 Task: Add a condition where "Hours since update Less than Twenty" in unsolved tickets in your groups.
Action: Mouse moved to (159, 376)
Screenshot: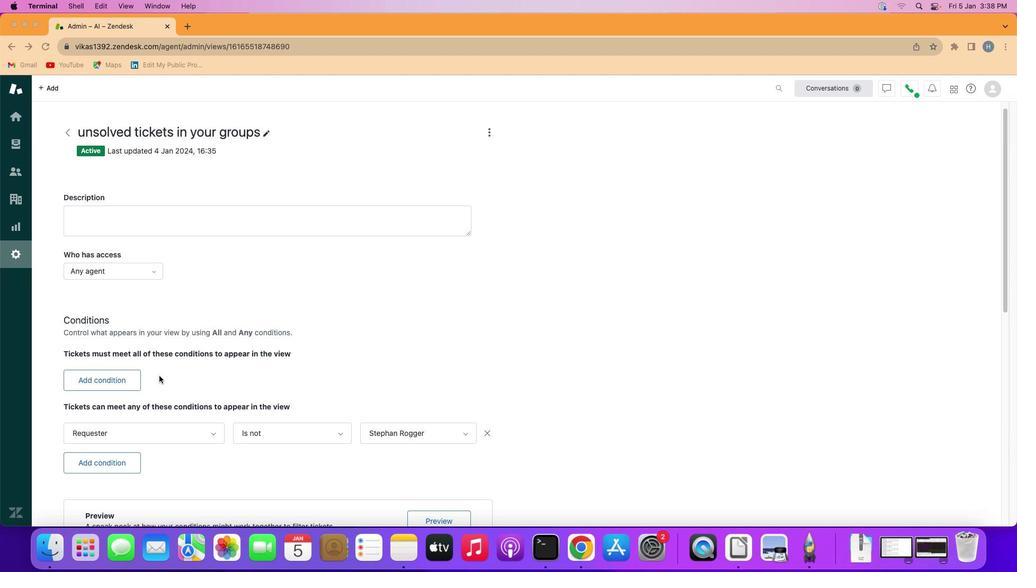 
Action: Mouse pressed left at (159, 376)
Screenshot: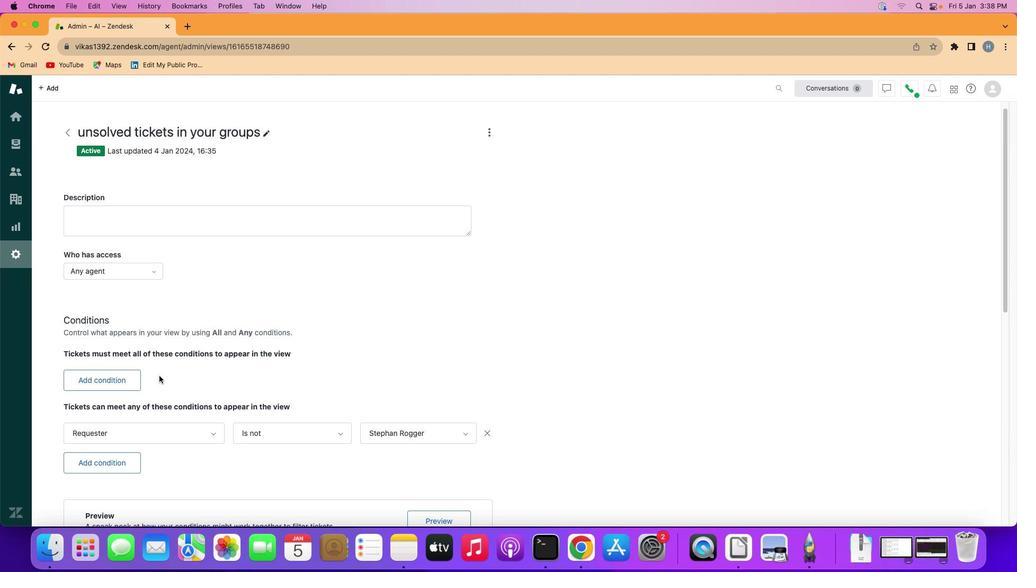 
Action: Mouse moved to (113, 379)
Screenshot: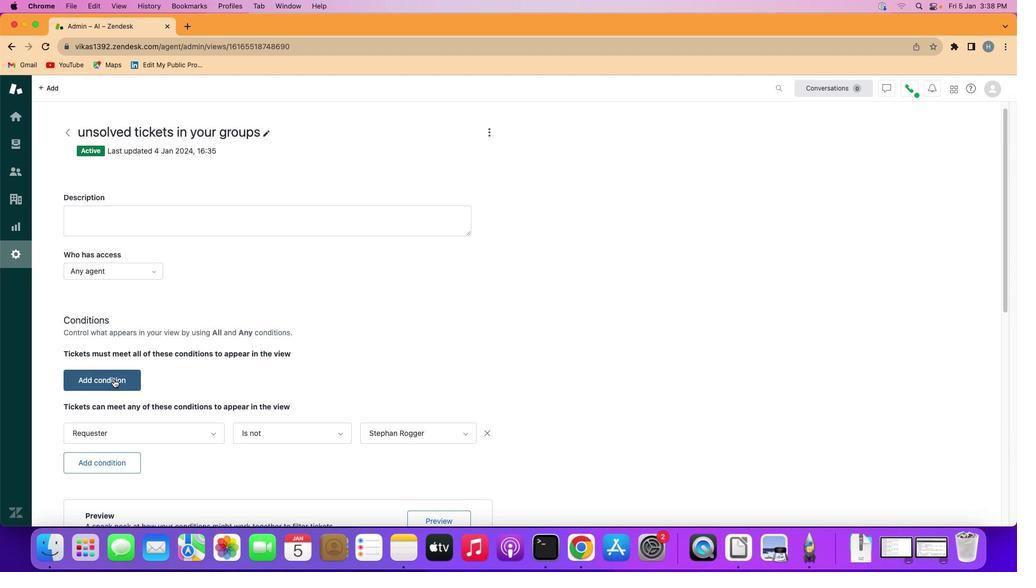 
Action: Mouse pressed left at (113, 379)
Screenshot: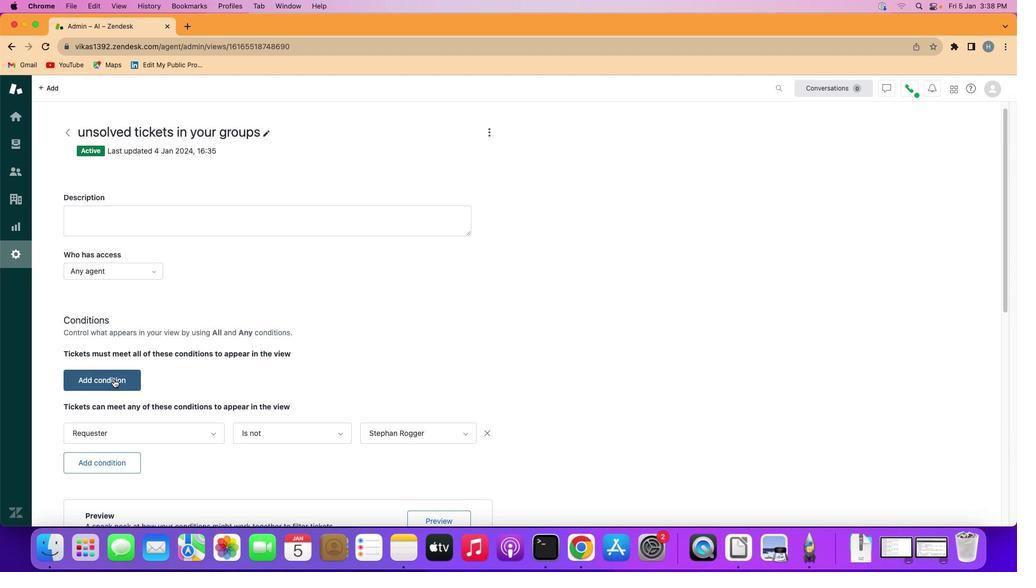 
Action: Mouse moved to (153, 379)
Screenshot: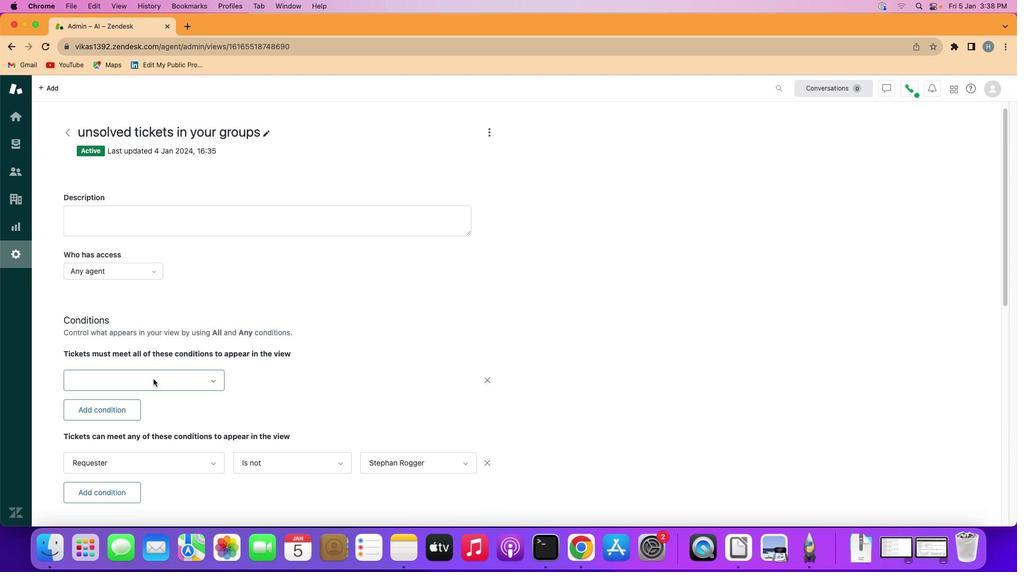 
Action: Mouse pressed left at (153, 379)
Screenshot: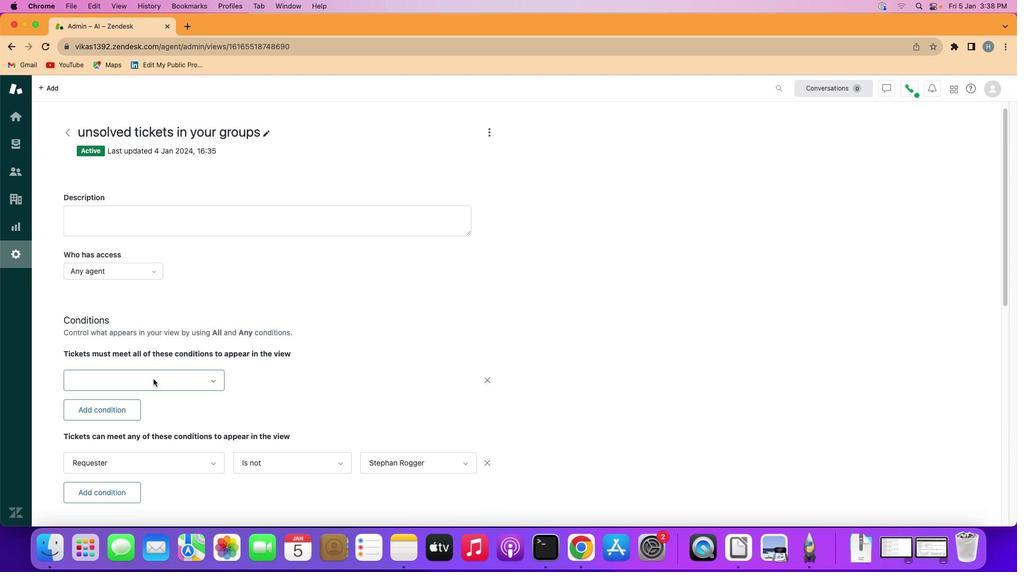 
Action: Mouse moved to (154, 301)
Screenshot: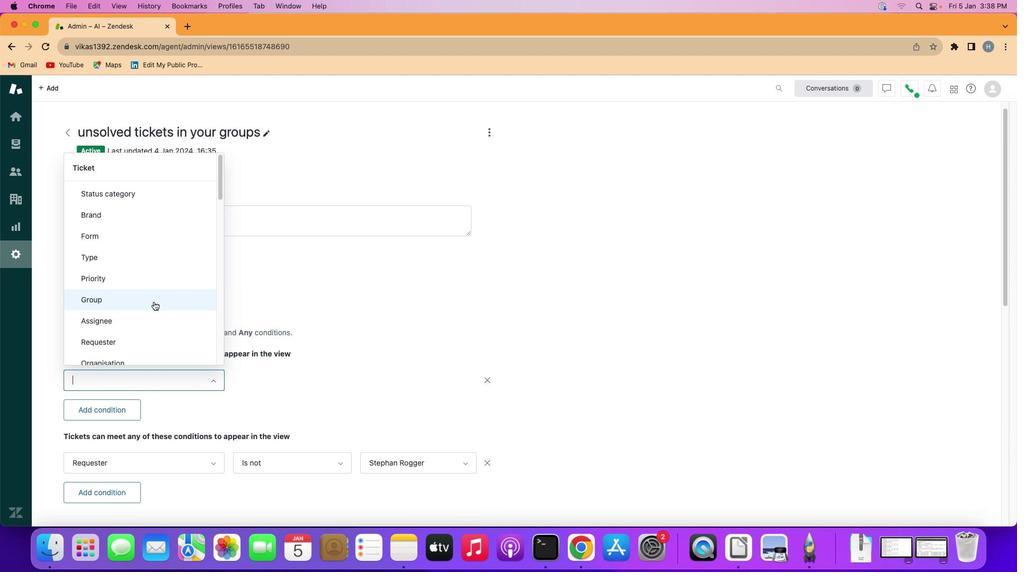 
Action: Mouse scrolled (154, 301) with delta (0, 0)
Screenshot: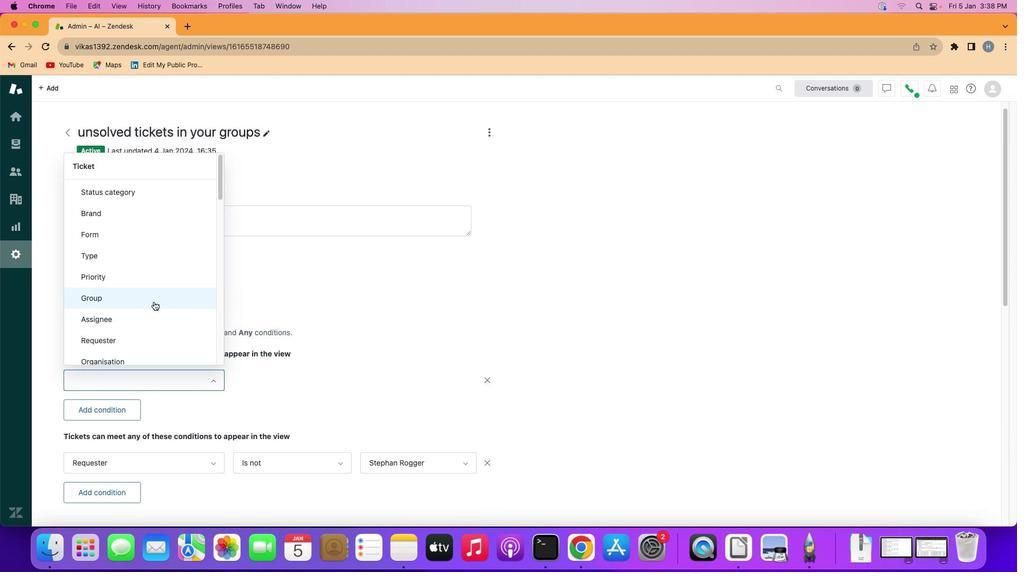 
Action: Mouse scrolled (154, 301) with delta (0, 0)
Screenshot: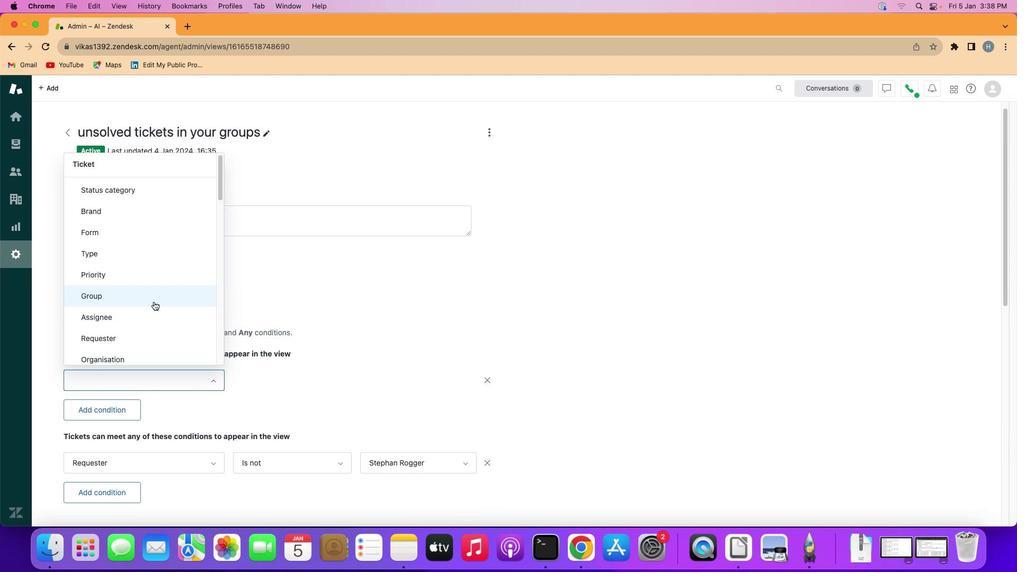 
Action: Mouse scrolled (154, 301) with delta (0, 0)
Screenshot: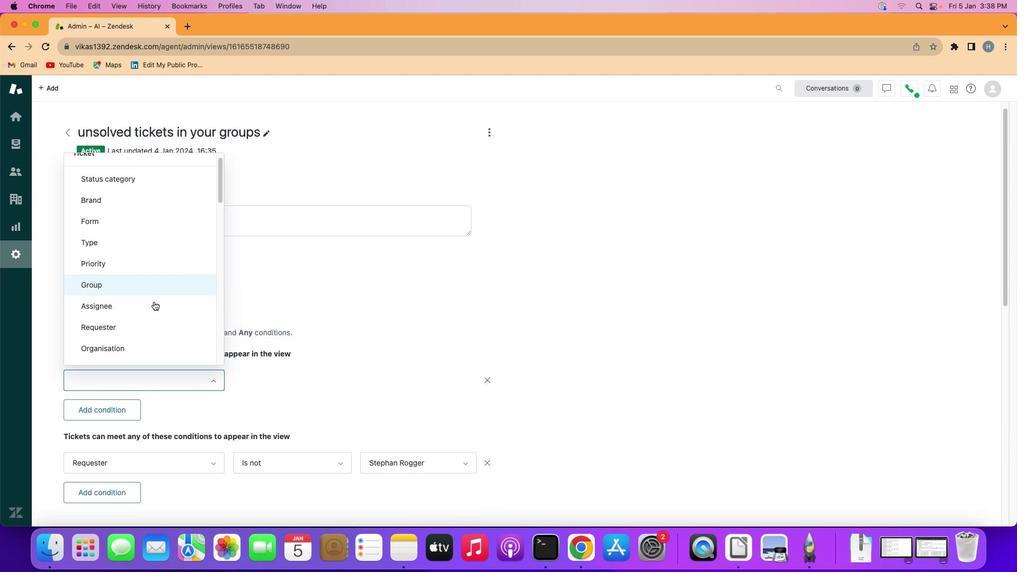 
Action: Mouse scrolled (154, 301) with delta (0, 0)
Screenshot: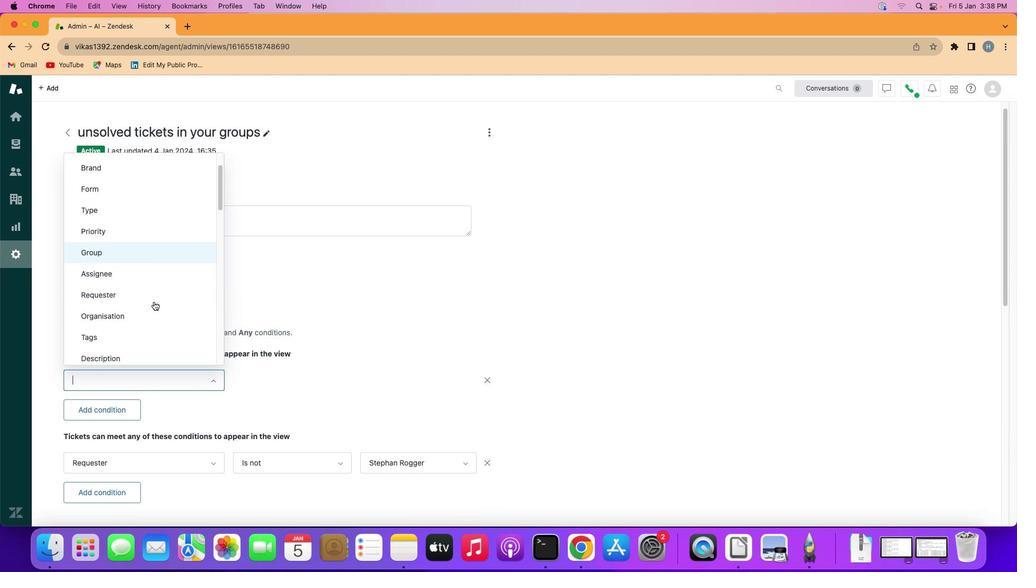 
Action: Mouse scrolled (154, 301) with delta (0, -1)
Screenshot: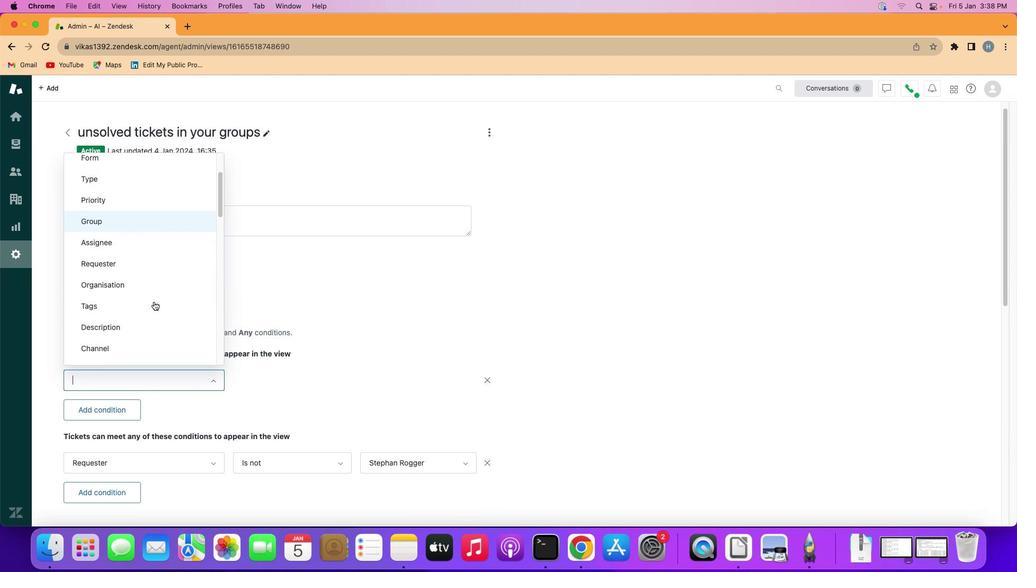 
Action: Mouse moved to (154, 301)
Screenshot: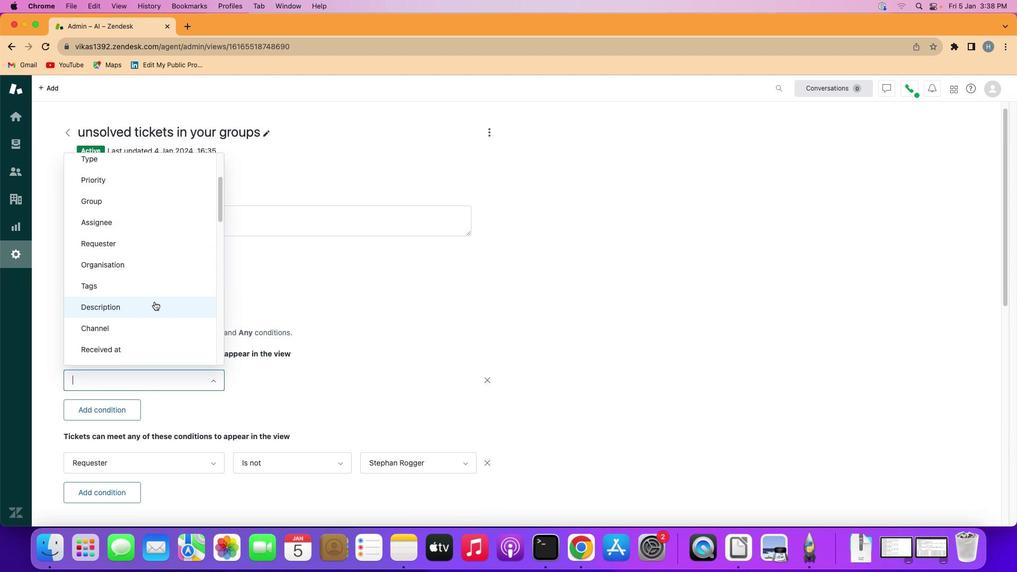 
Action: Mouse scrolled (154, 301) with delta (0, 0)
Screenshot: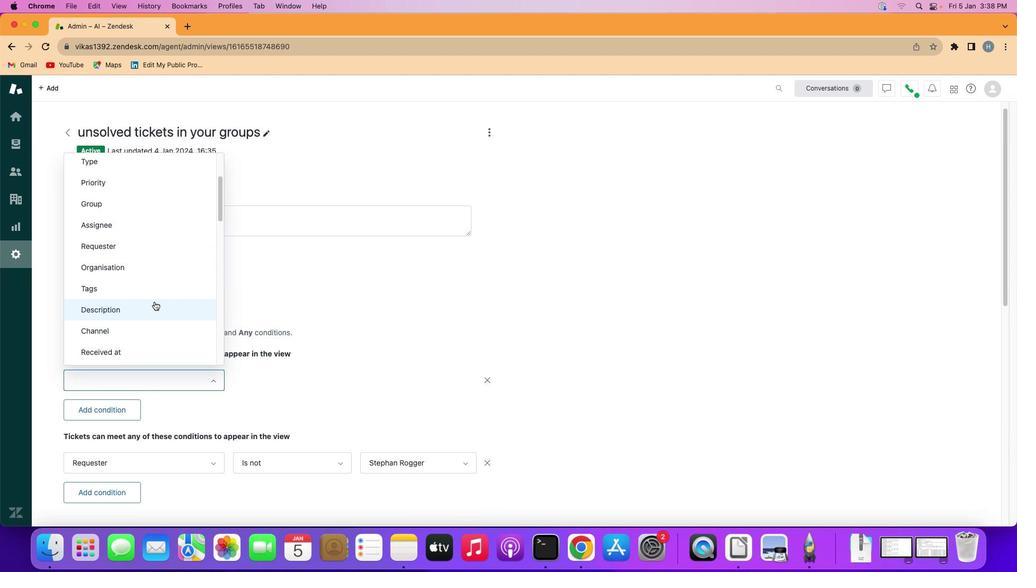 
Action: Mouse scrolled (154, 301) with delta (0, 0)
Screenshot: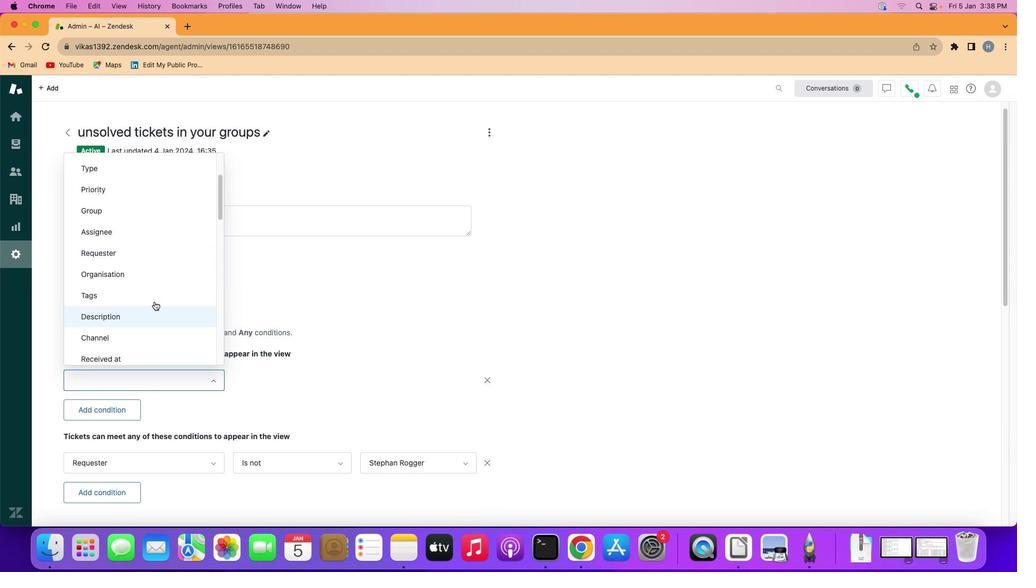 
Action: Mouse scrolled (154, 301) with delta (0, 0)
Screenshot: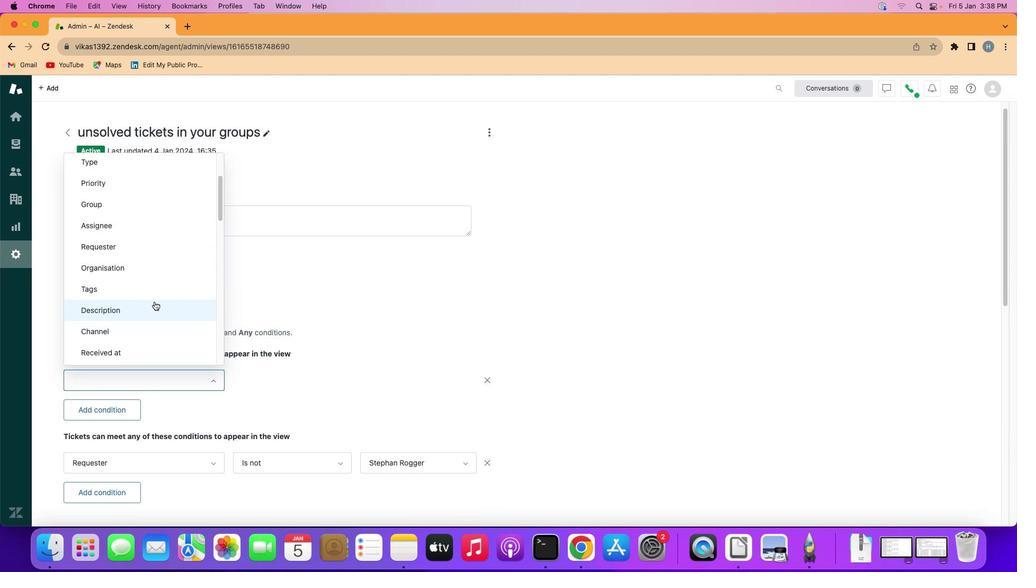 
Action: Mouse scrolled (154, 301) with delta (0, 0)
Screenshot: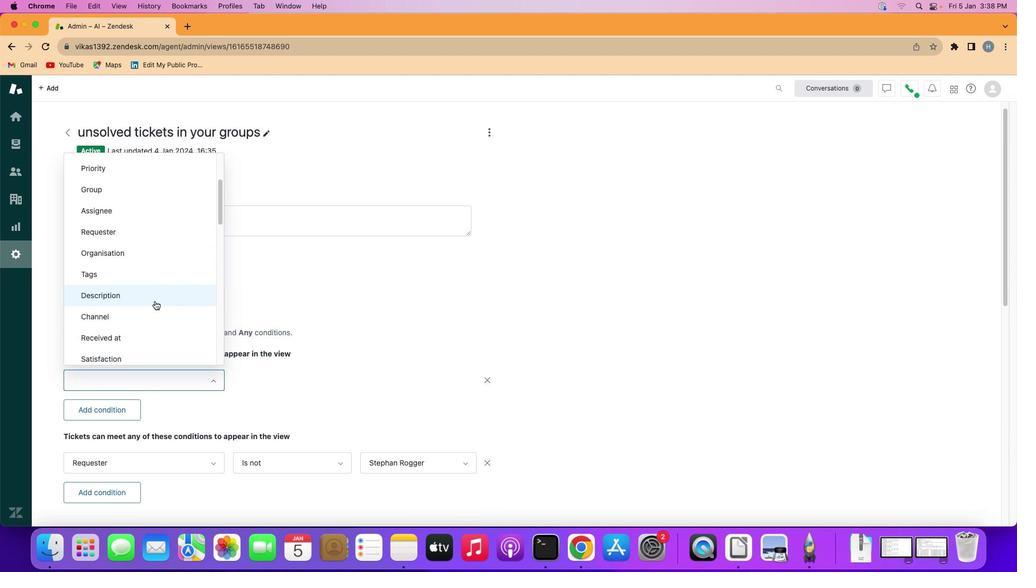 
Action: Mouse moved to (158, 299)
Screenshot: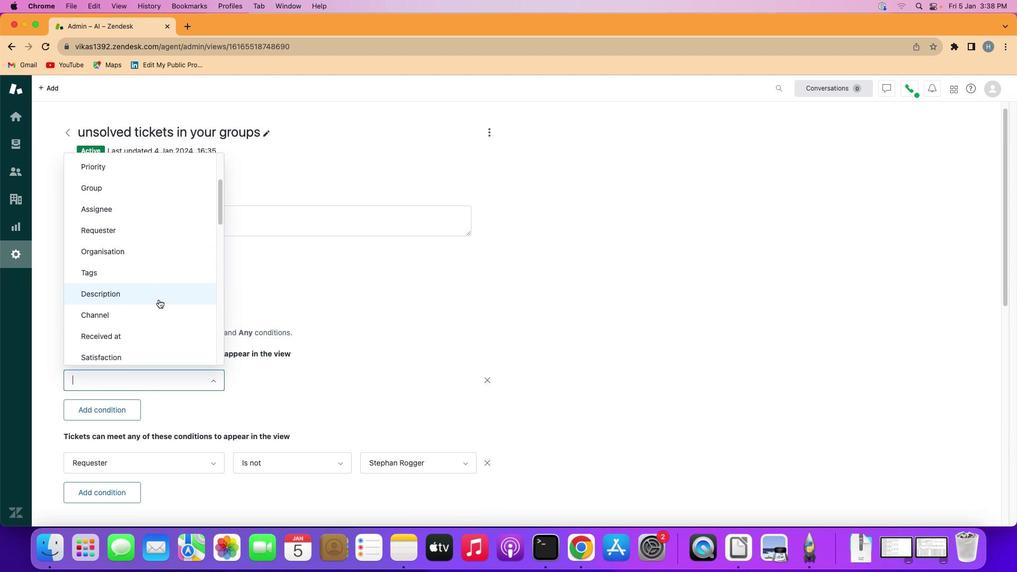 
Action: Mouse scrolled (158, 299) with delta (0, 0)
Screenshot: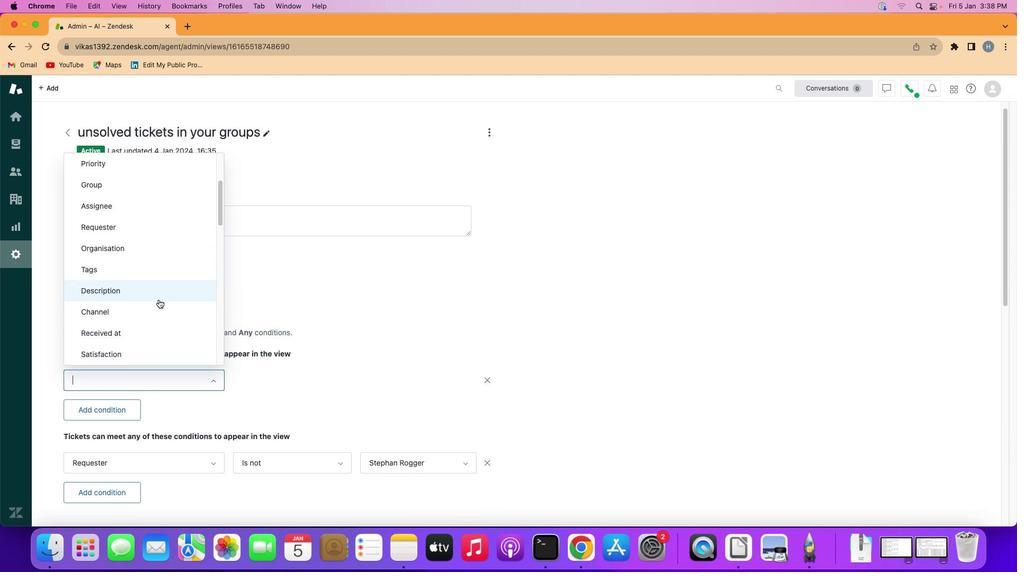 
Action: Mouse scrolled (158, 299) with delta (0, 0)
Screenshot: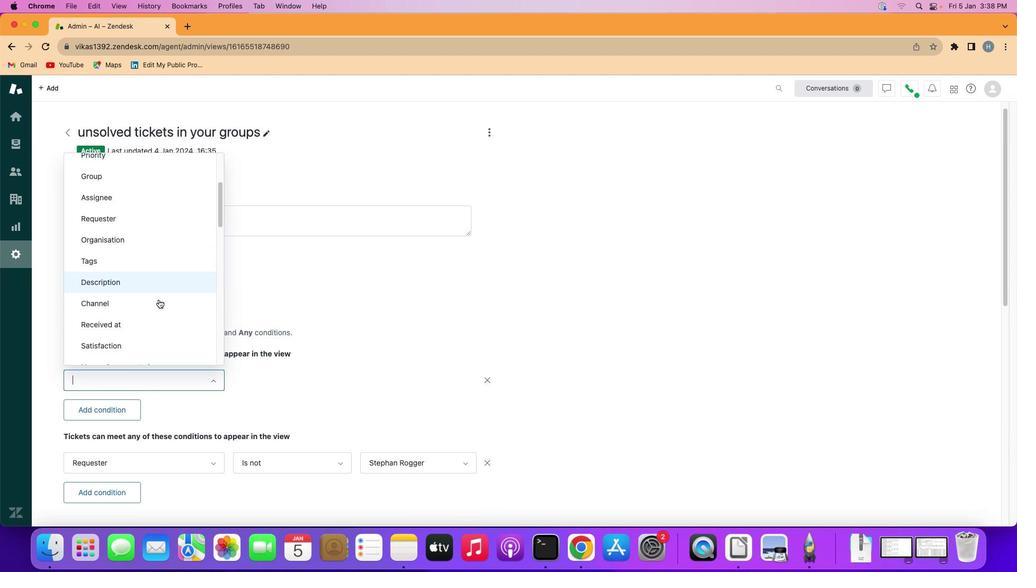 
Action: Mouse scrolled (158, 299) with delta (0, -1)
Screenshot: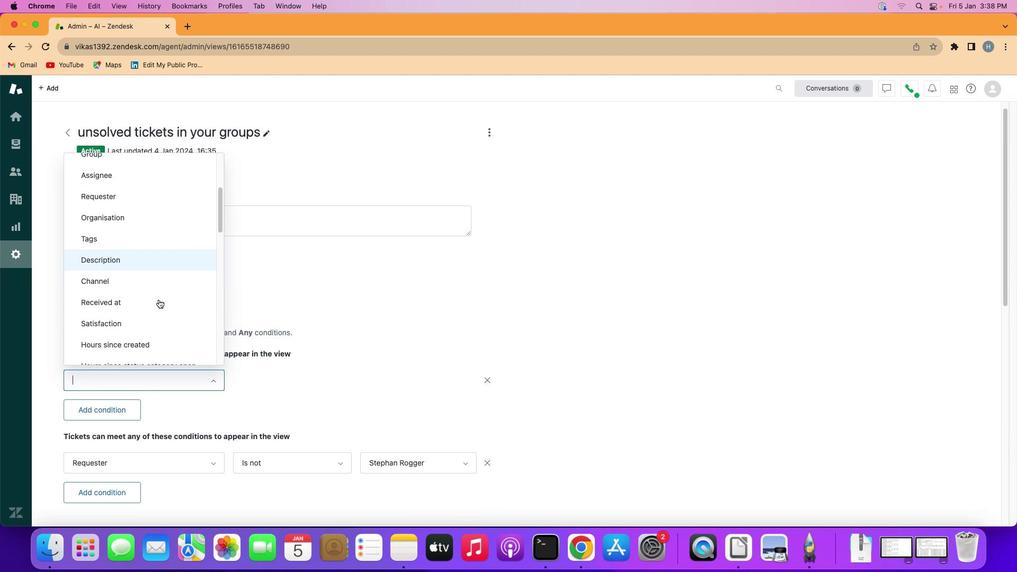 
Action: Mouse scrolled (158, 299) with delta (0, -1)
Screenshot: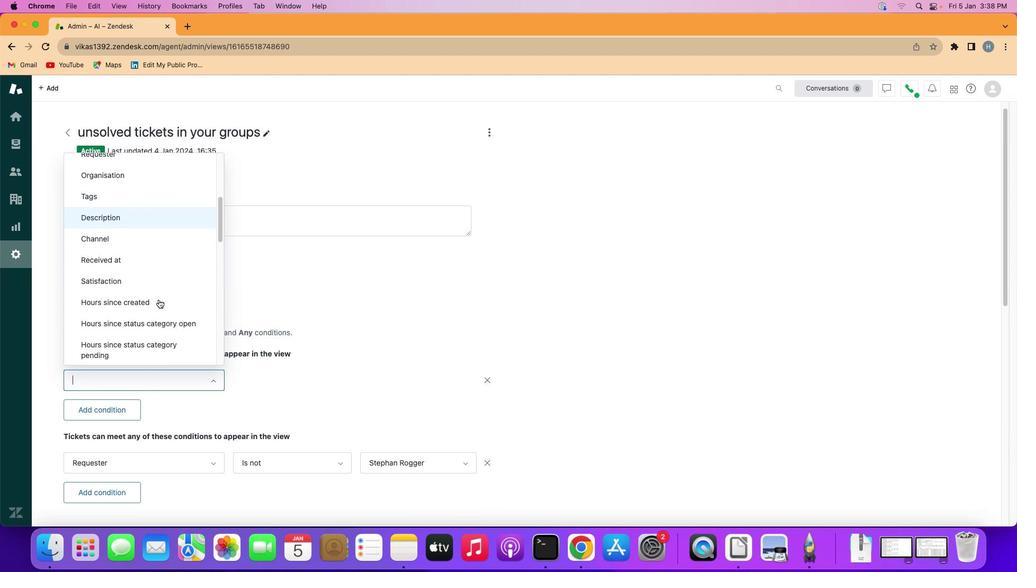 
Action: Mouse scrolled (158, 299) with delta (0, 0)
Screenshot: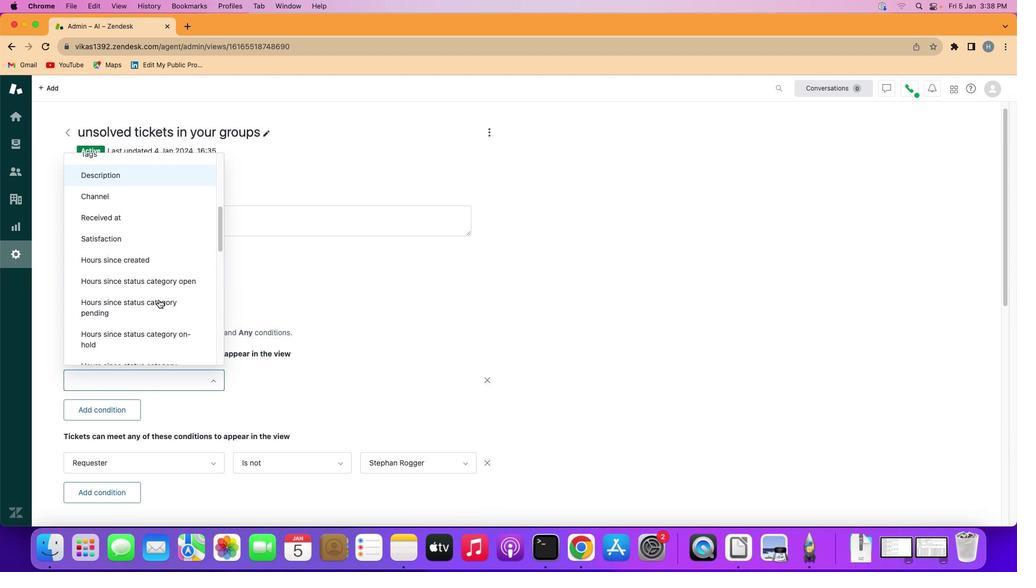 
Action: Mouse scrolled (158, 299) with delta (0, 0)
Screenshot: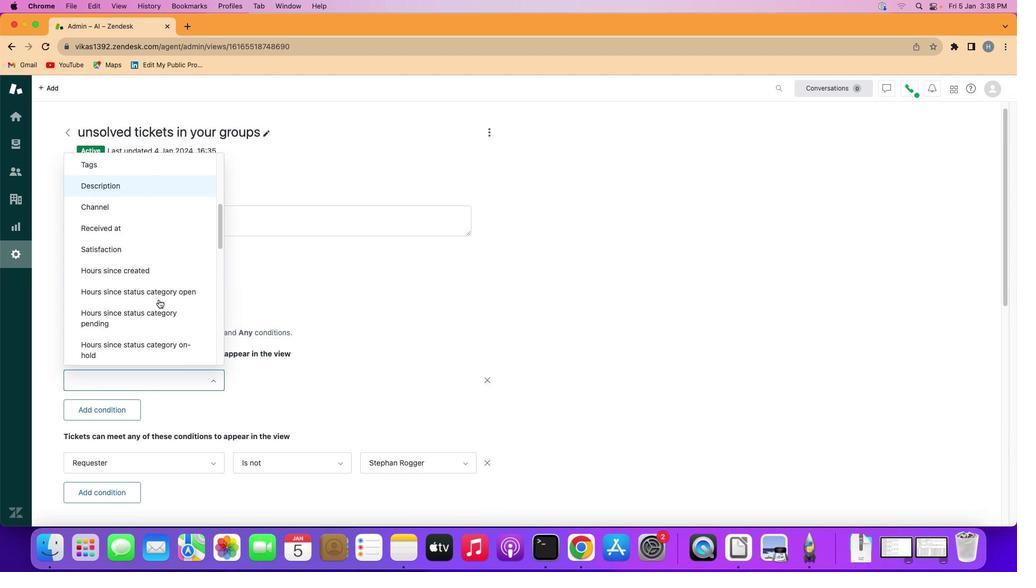 
Action: Mouse scrolled (158, 299) with delta (0, 0)
Screenshot: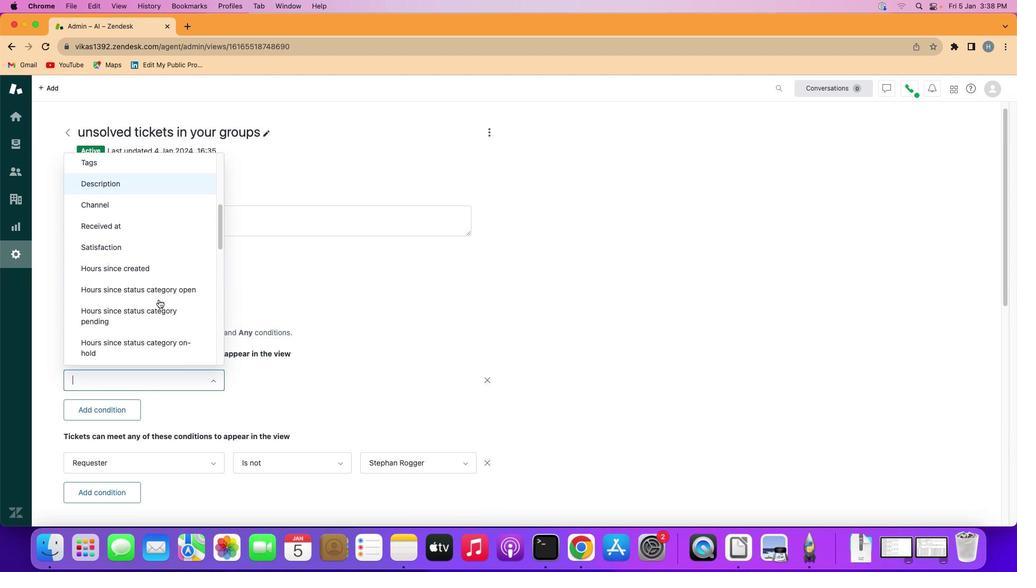 
Action: Mouse scrolled (158, 299) with delta (0, 0)
Screenshot: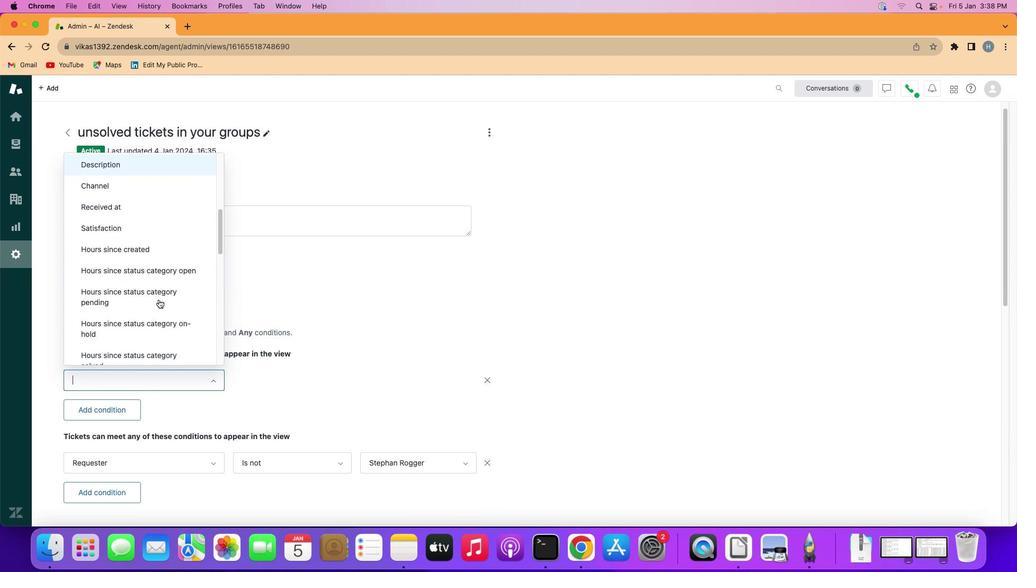 
Action: Mouse scrolled (158, 299) with delta (0, 0)
Screenshot: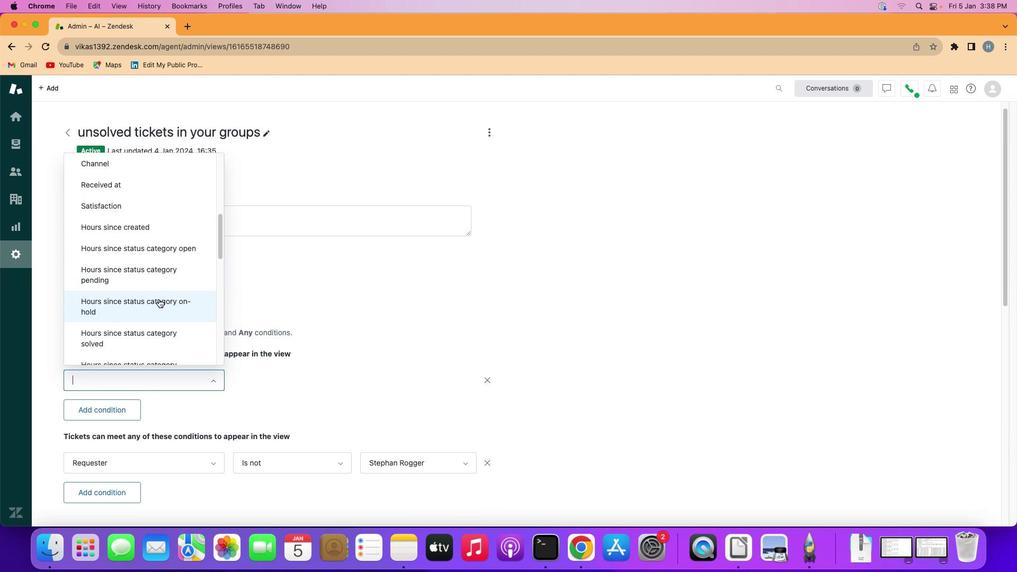 
Action: Mouse moved to (159, 299)
Screenshot: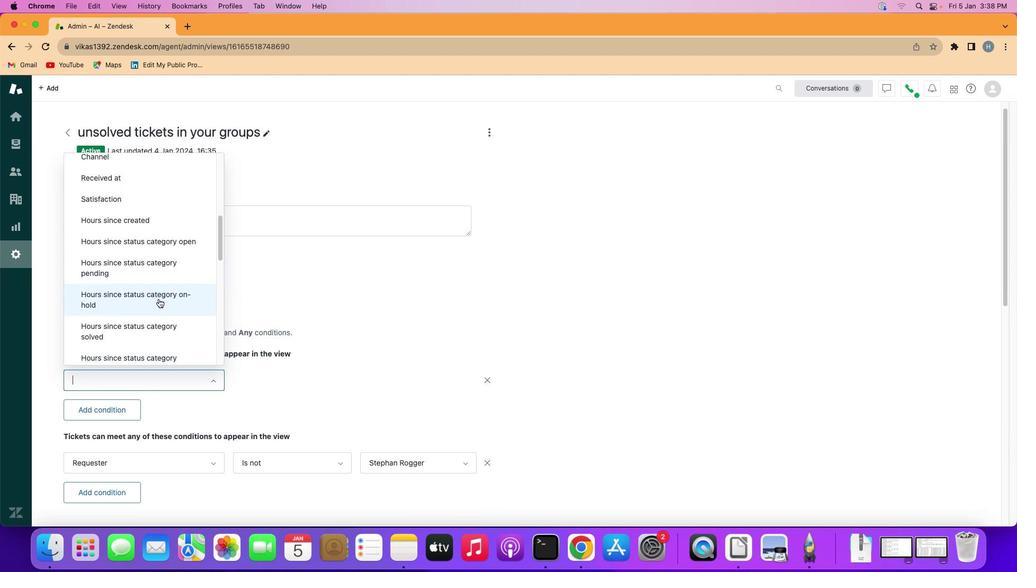 
Action: Mouse scrolled (159, 299) with delta (0, 0)
Screenshot: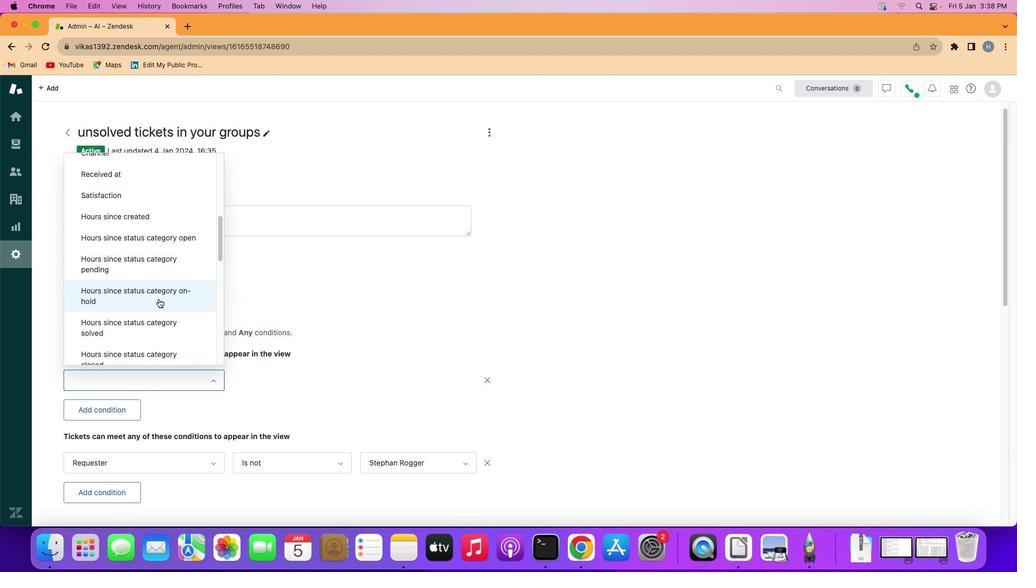 
Action: Mouse scrolled (159, 299) with delta (0, 0)
Screenshot: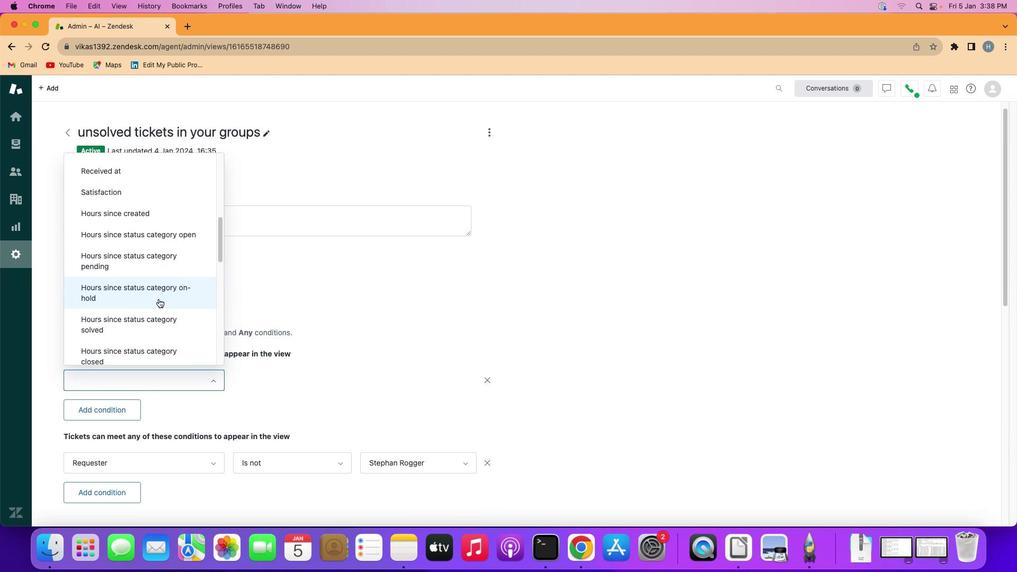 
Action: Mouse scrolled (159, 299) with delta (0, 0)
Screenshot: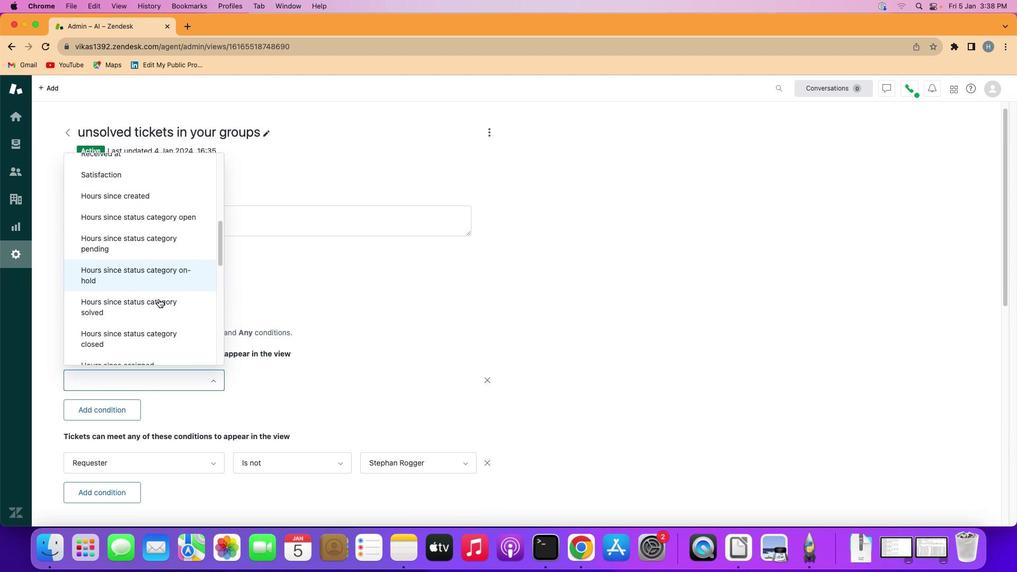 
Action: Mouse scrolled (159, 299) with delta (0, 0)
Screenshot: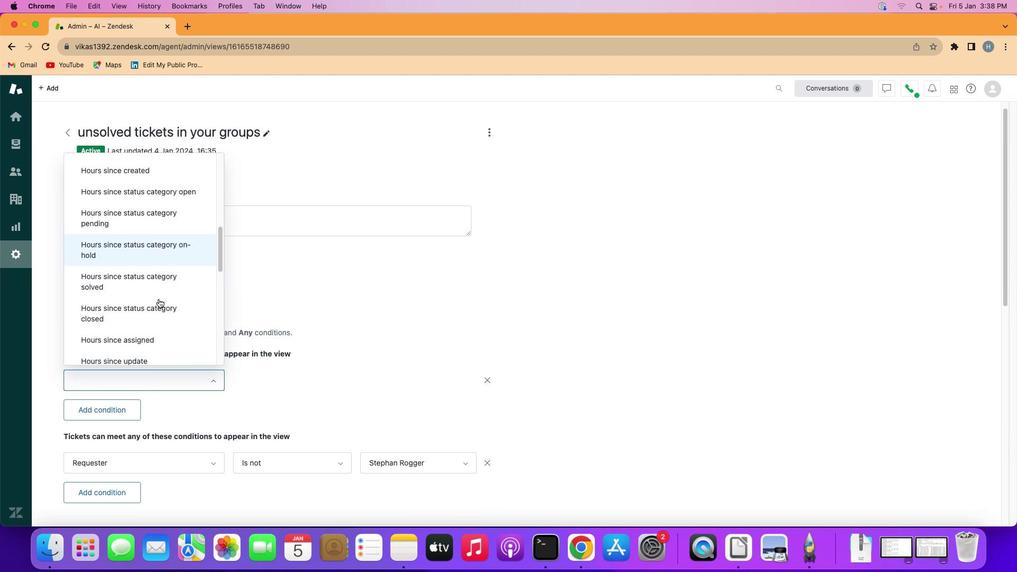 
Action: Mouse scrolled (159, 299) with delta (0, 0)
Screenshot: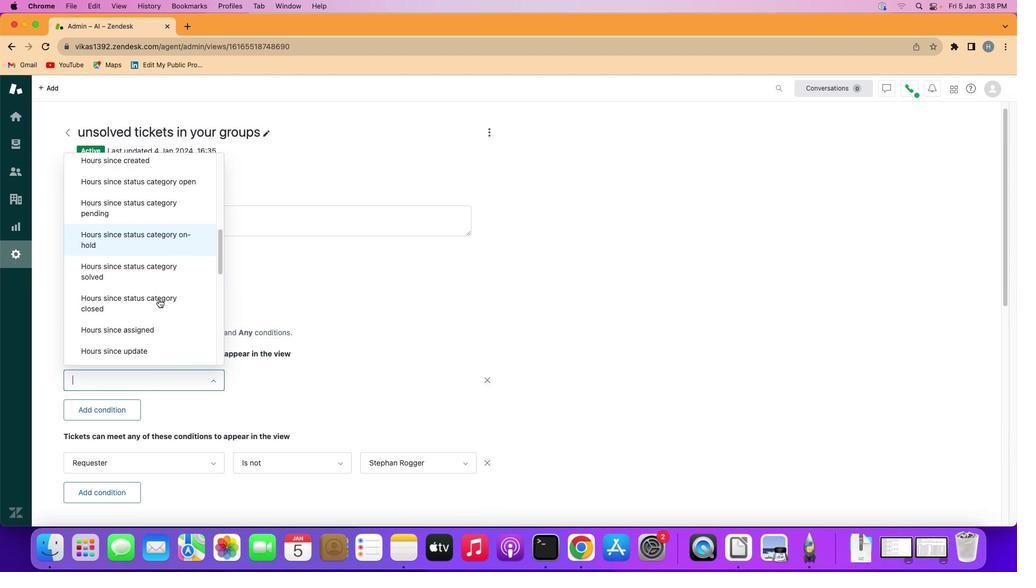 
Action: Mouse scrolled (159, 299) with delta (0, 0)
Screenshot: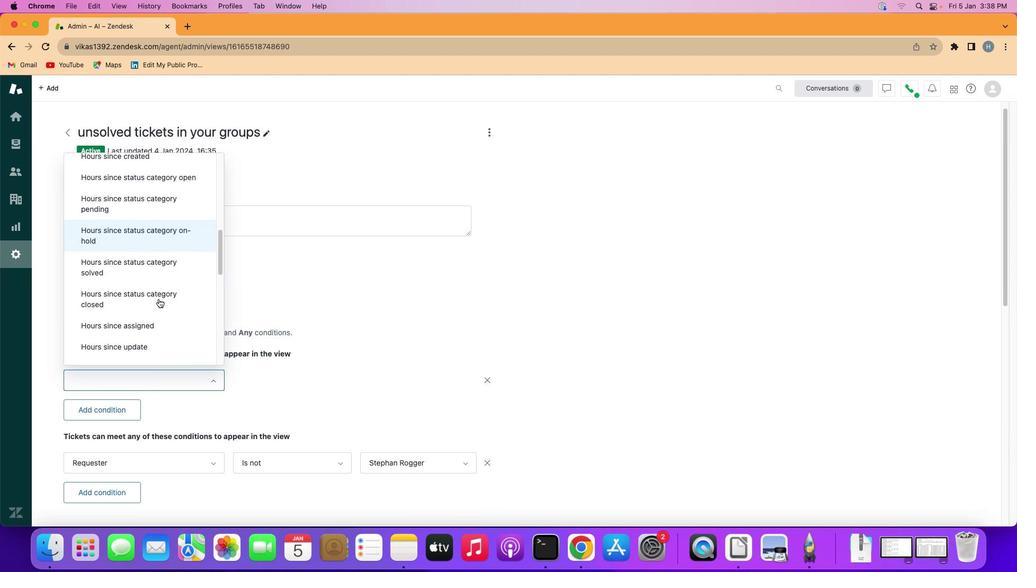 
Action: Mouse scrolled (159, 299) with delta (0, 0)
Screenshot: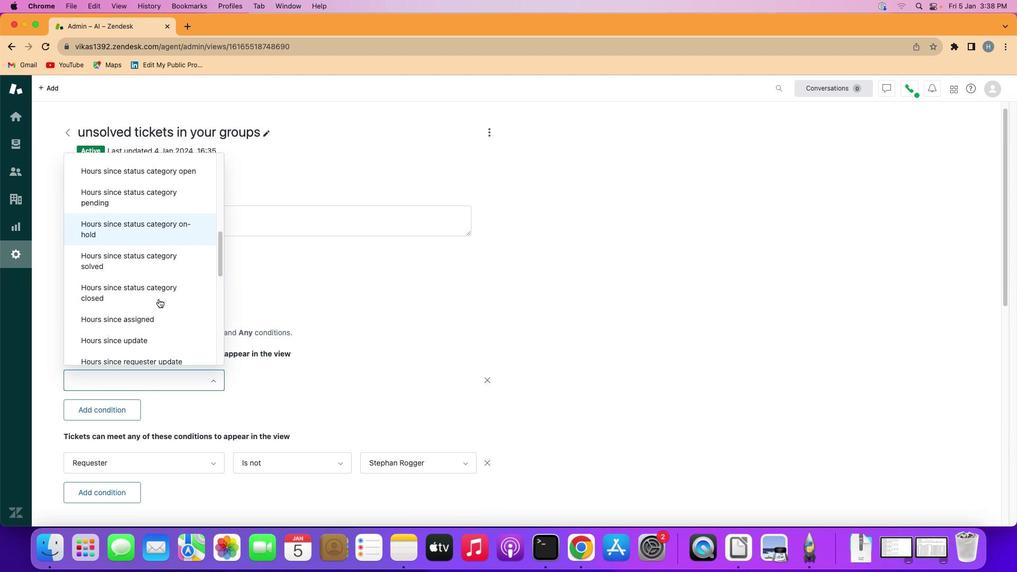 
Action: Mouse scrolled (159, 299) with delta (0, 0)
Screenshot: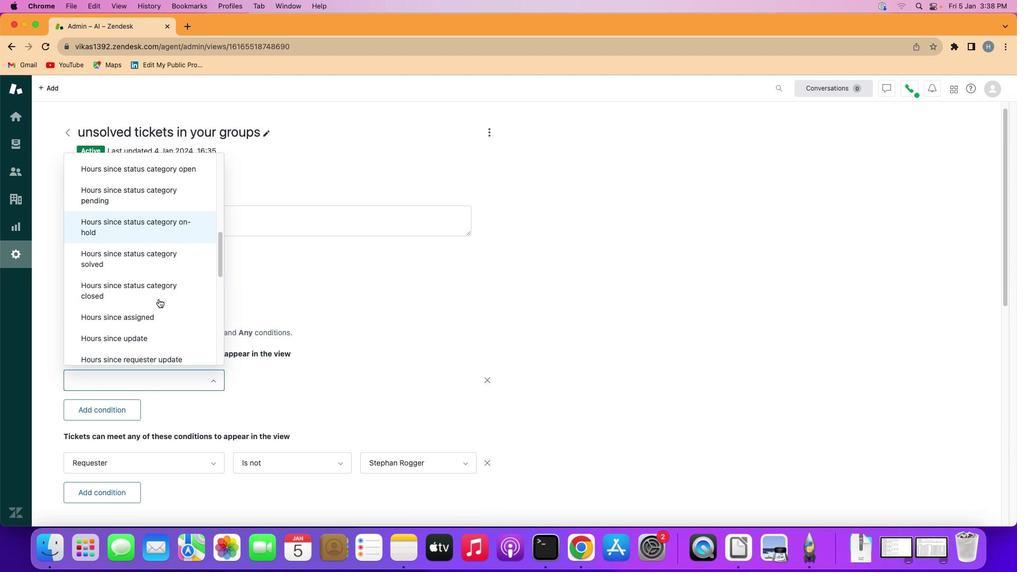 
Action: Mouse scrolled (159, 299) with delta (0, 0)
Screenshot: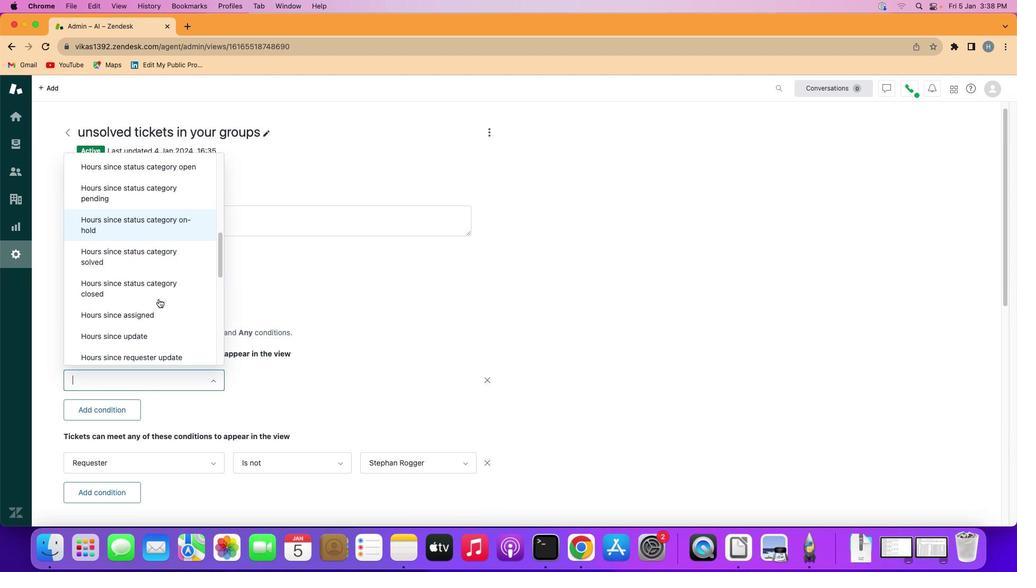 
Action: Mouse scrolled (159, 299) with delta (0, 0)
Screenshot: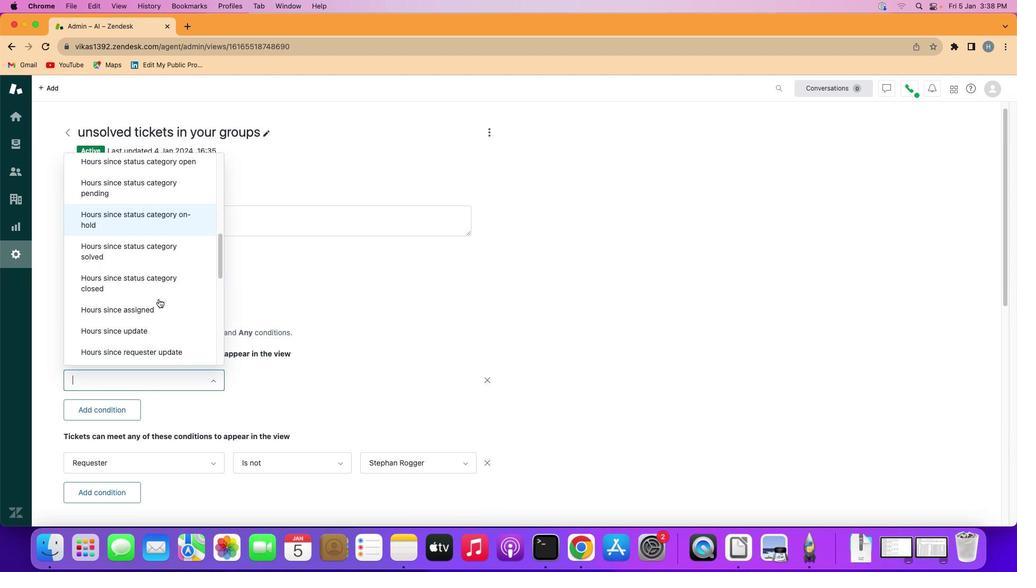 
Action: Mouse scrolled (159, 299) with delta (0, 0)
Screenshot: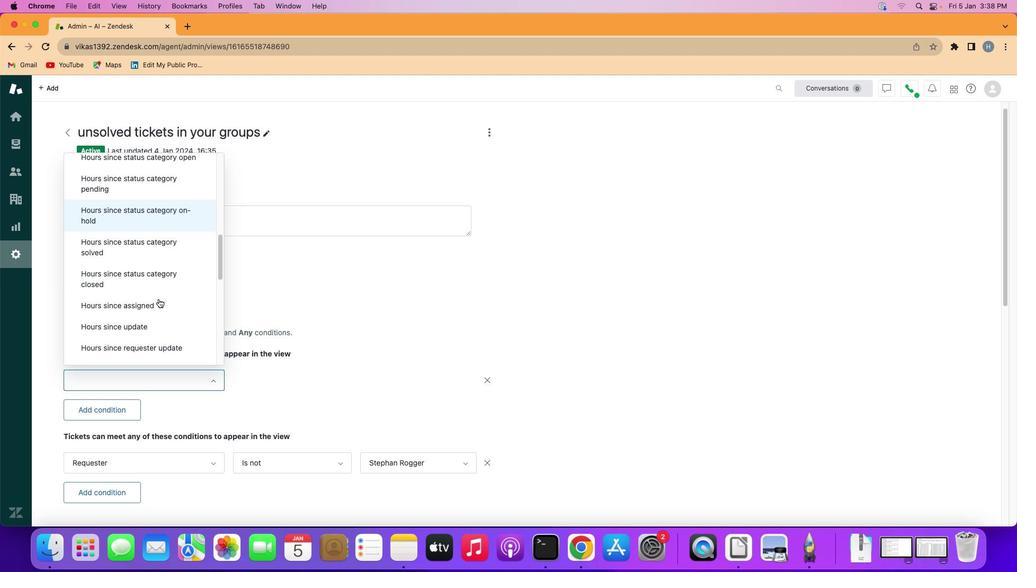 
Action: Mouse moved to (141, 322)
Screenshot: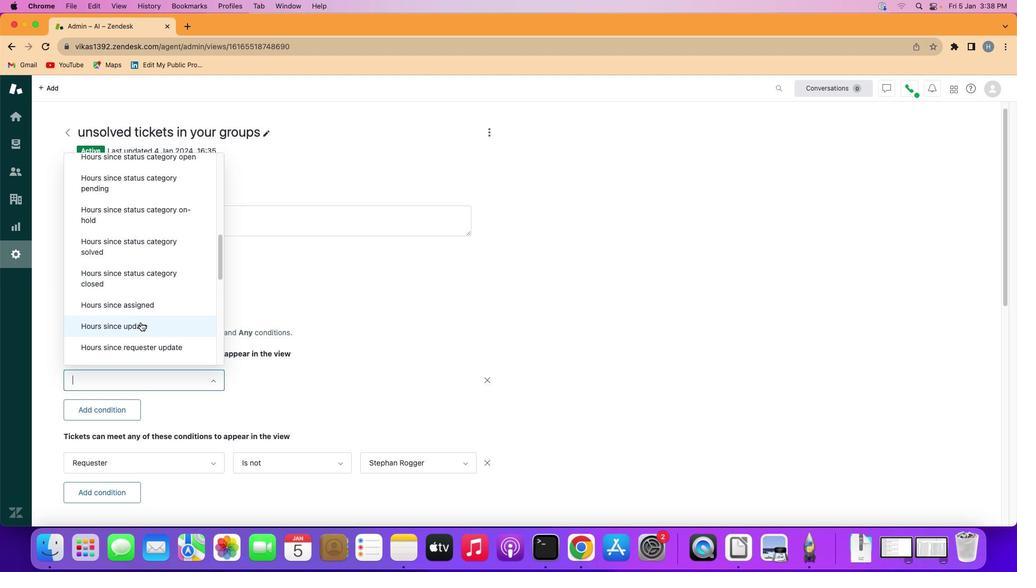 
Action: Mouse pressed left at (141, 322)
Screenshot: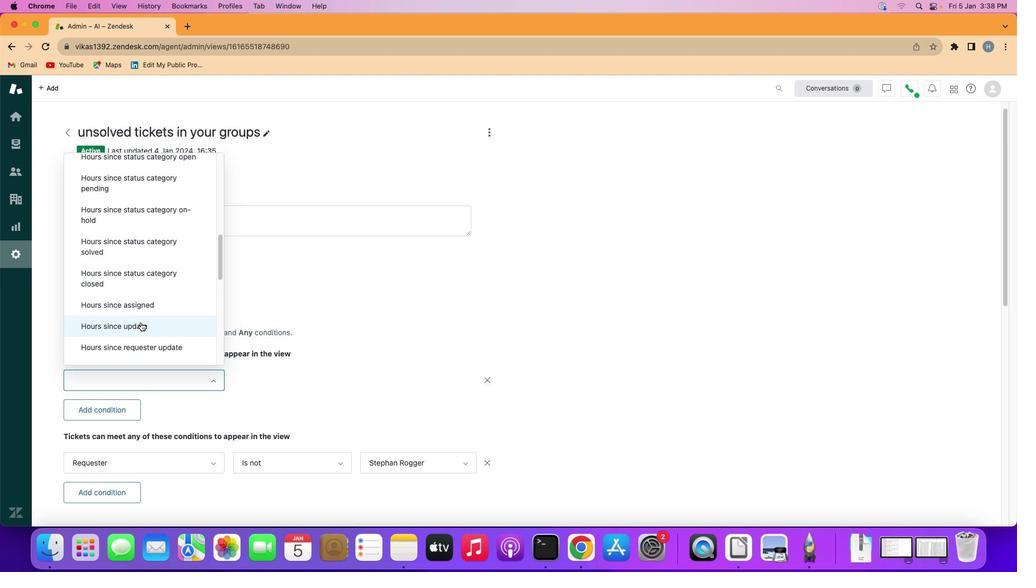 
Action: Mouse moved to (294, 376)
Screenshot: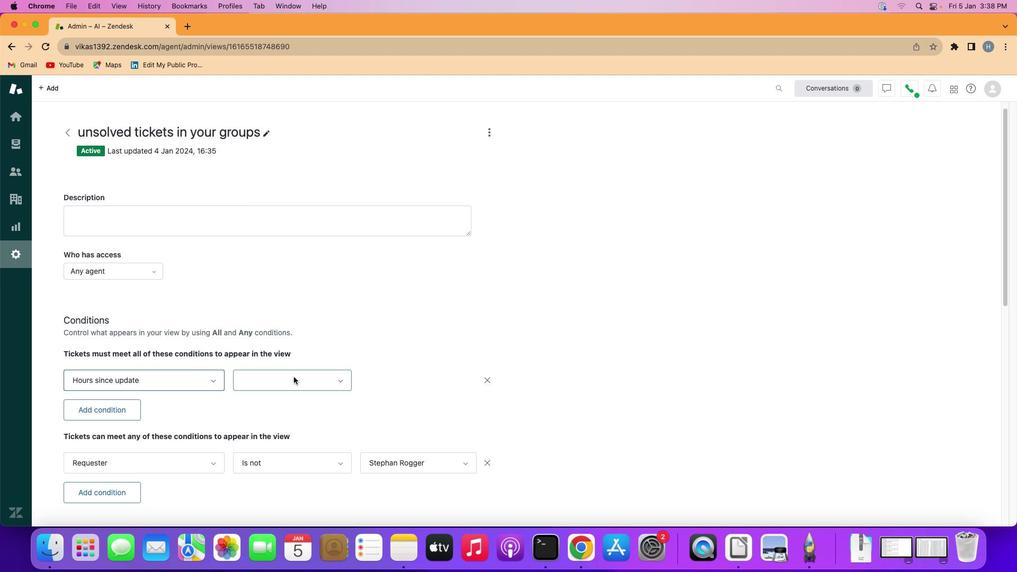 
Action: Mouse pressed left at (294, 376)
Screenshot: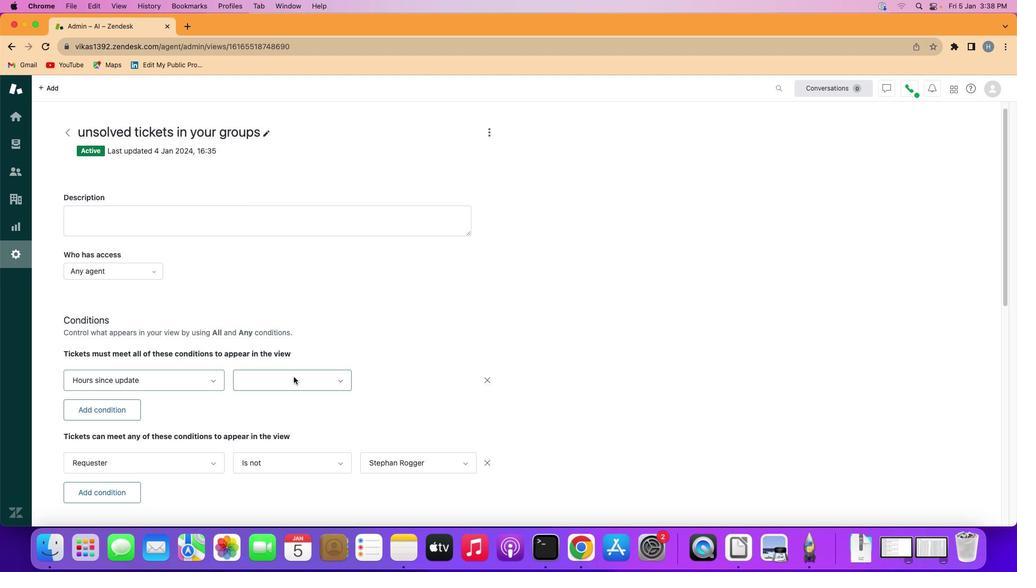
Action: Mouse moved to (303, 408)
Screenshot: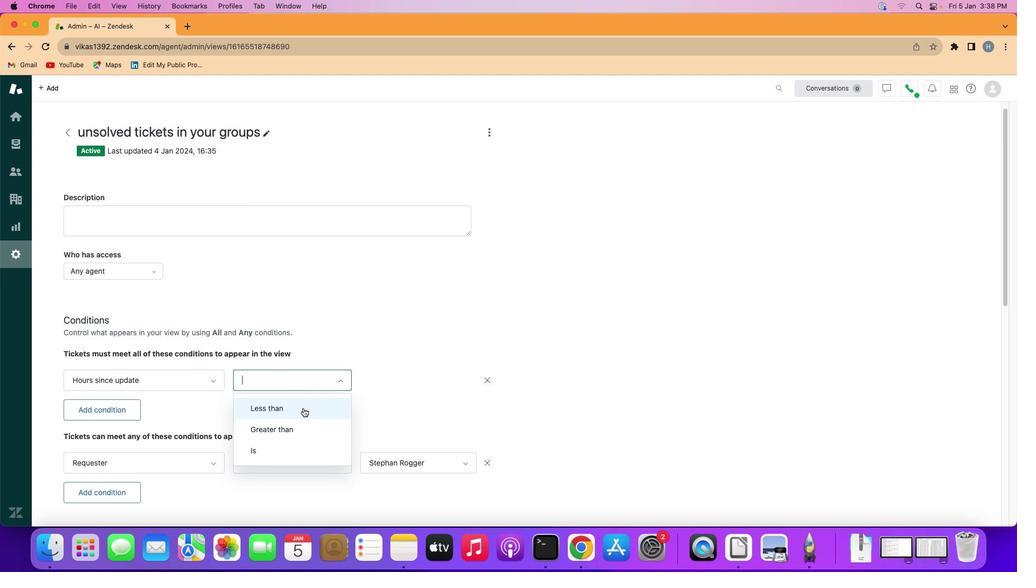 
Action: Mouse pressed left at (303, 408)
Screenshot: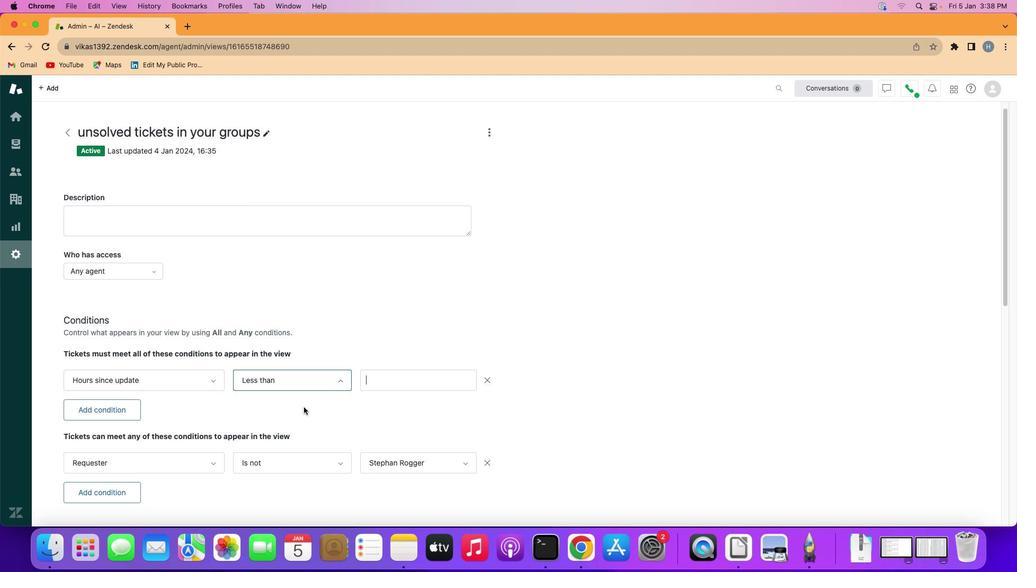 
Action: Mouse moved to (409, 379)
Screenshot: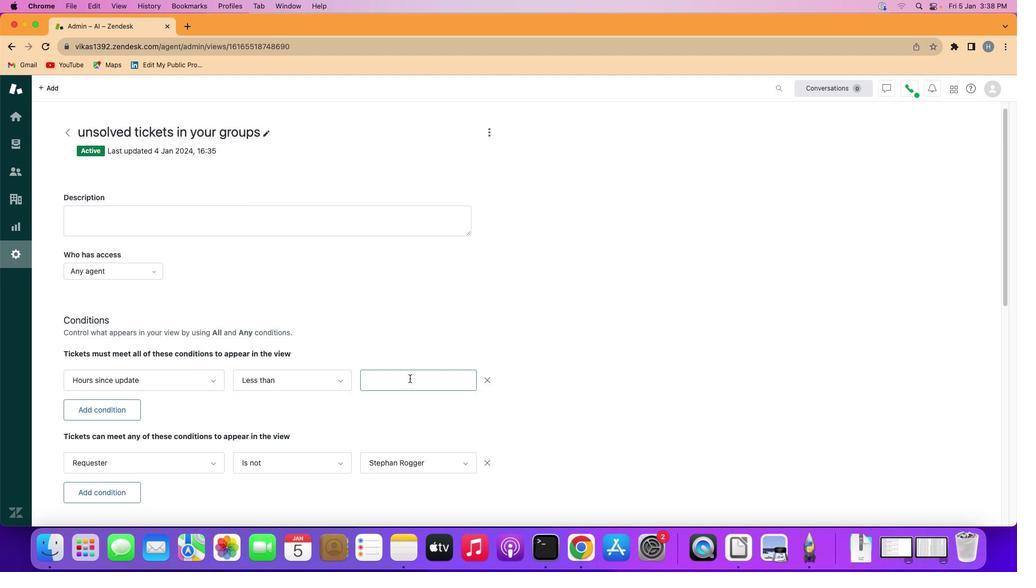 
Action: Mouse pressed left at (409, 379)
Screenshot: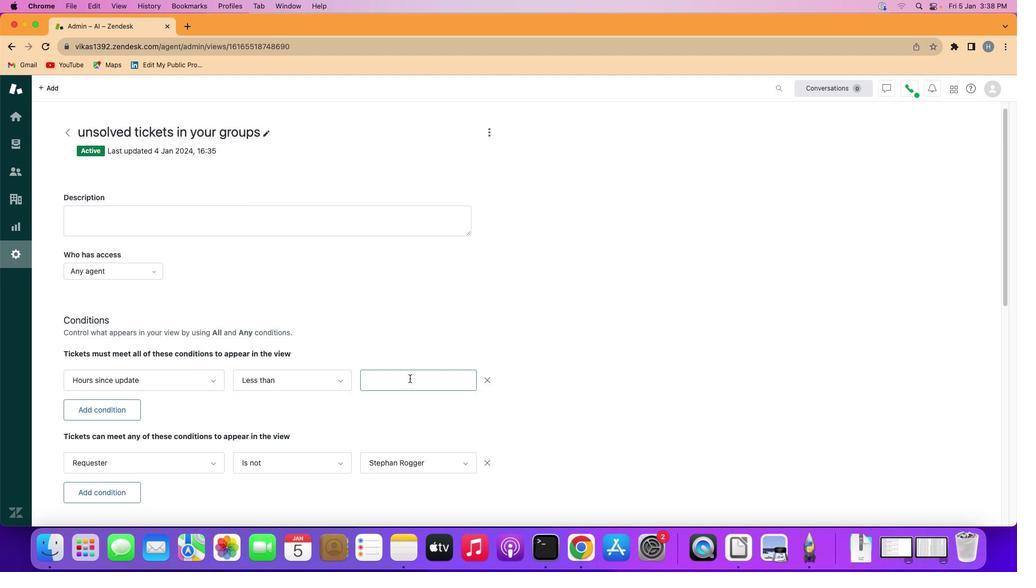 
Action: Mouse moved to (408, 378)
Screenshot: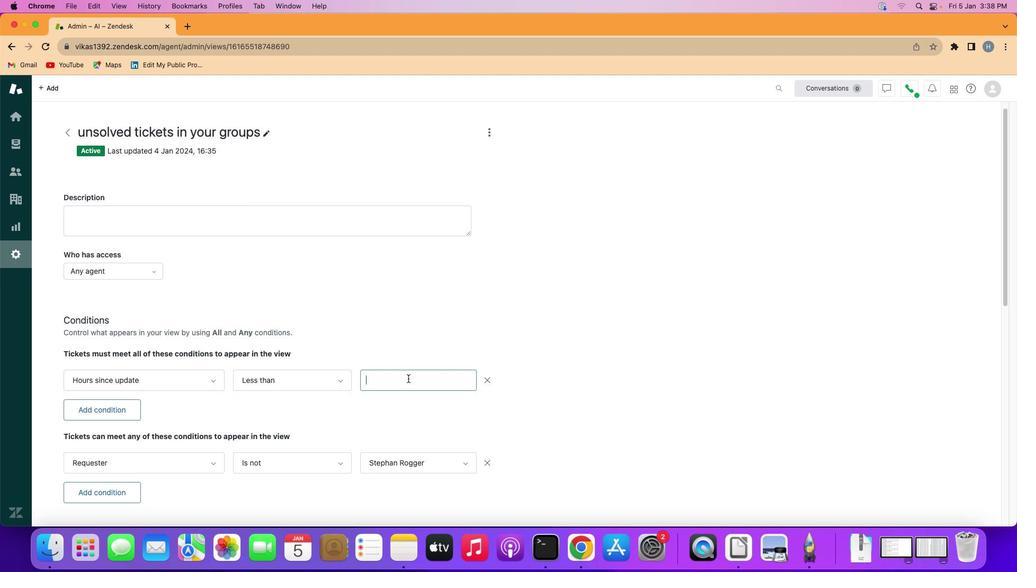 
Action: Key pressed Key.shift'T''w''e''n''t''y'
Screenshot: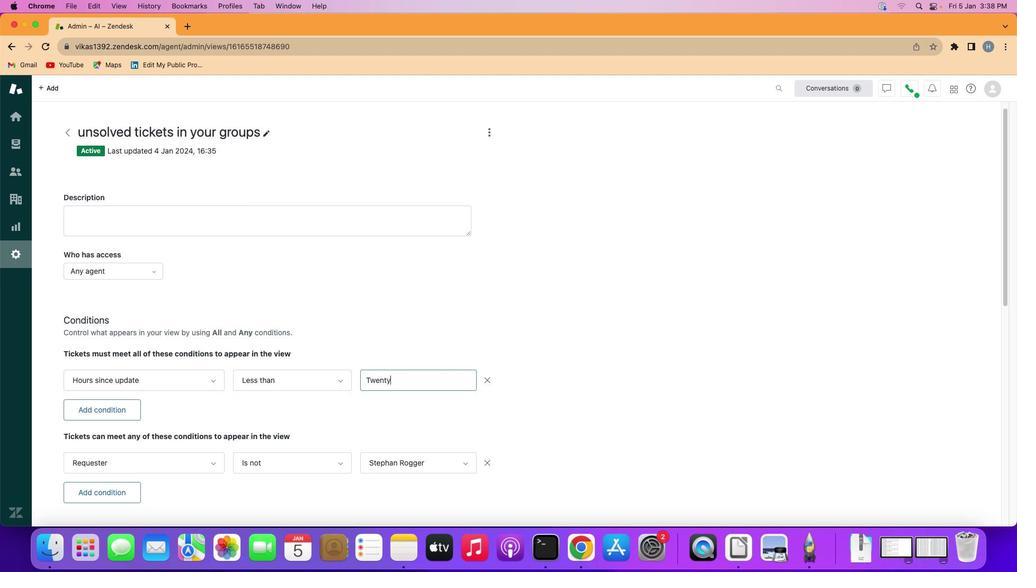 
Action: Mouse moved to (405, 415)
Screenshot: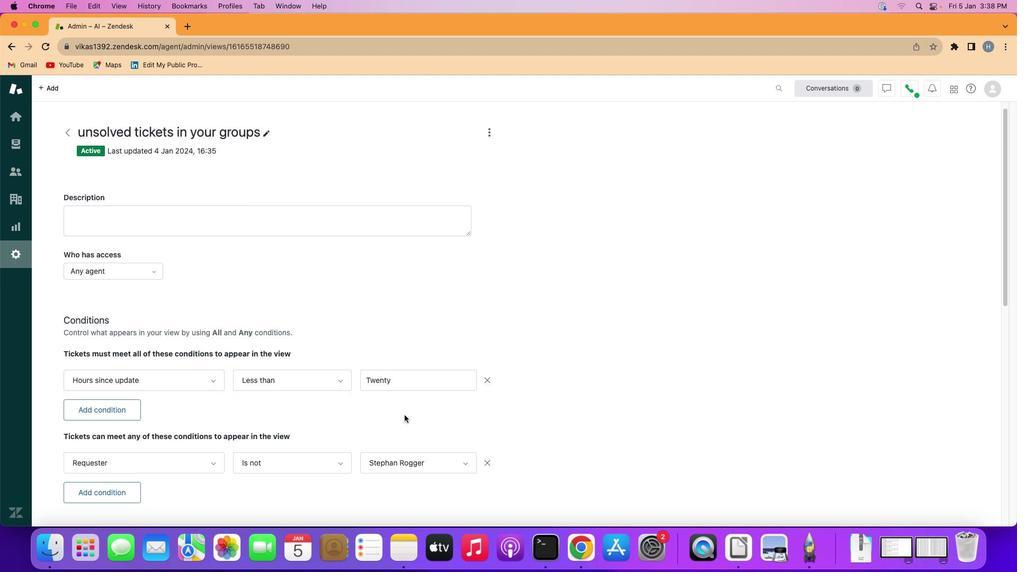 
Action: Mouse pressed left at (405, 415)
Screenshot: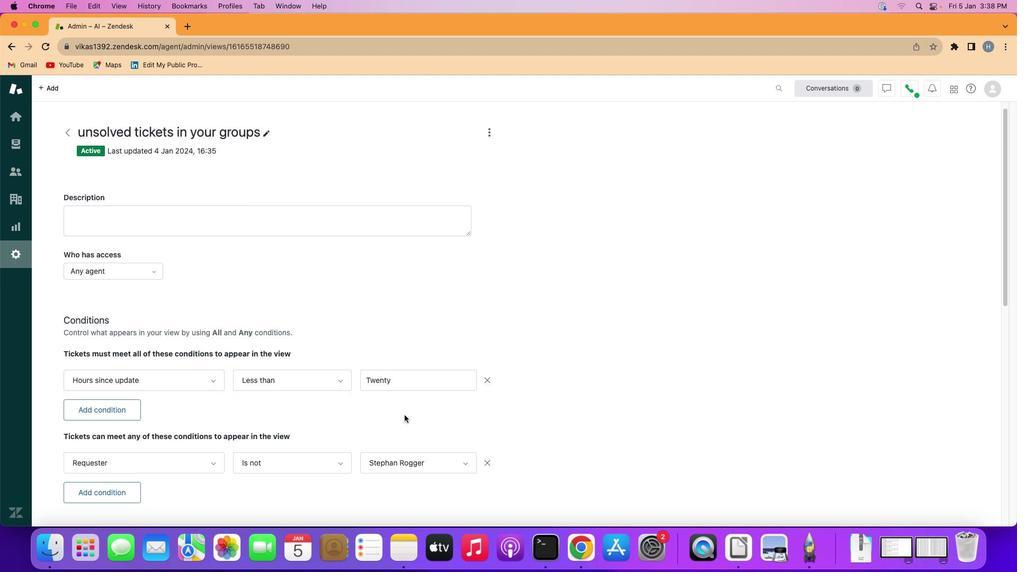 
Action: Mouse moved to (405, 413)
Screenshot: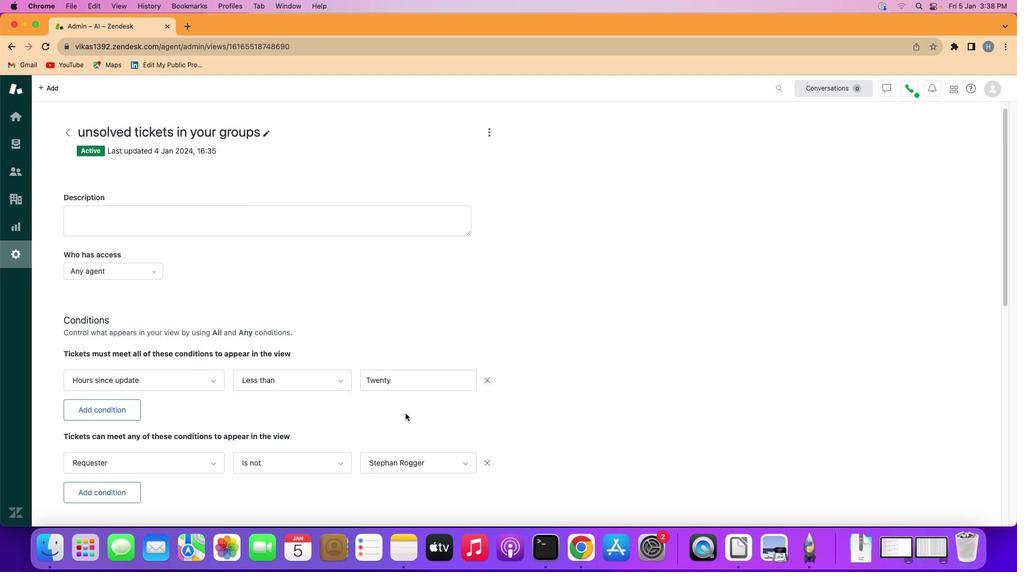 
